 Task: Set the rows for the puzzle game to 4.
Action: Mouse moved to (116, 18)
Screenshot: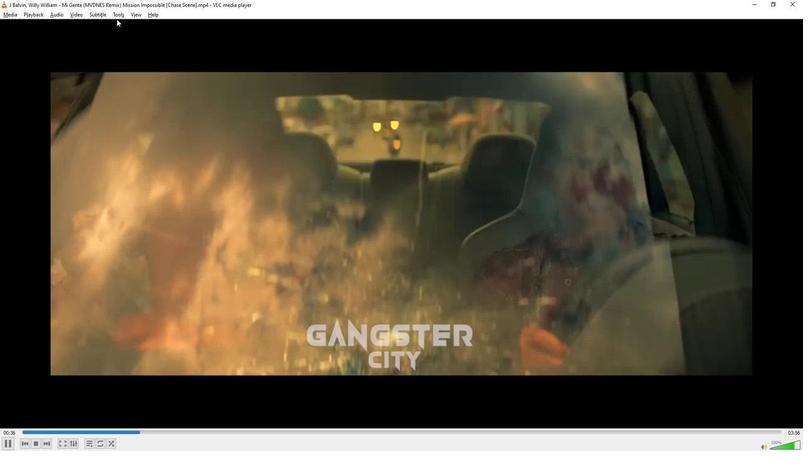 
Action: Mouse pressed left at (116, 18)
Screenshot: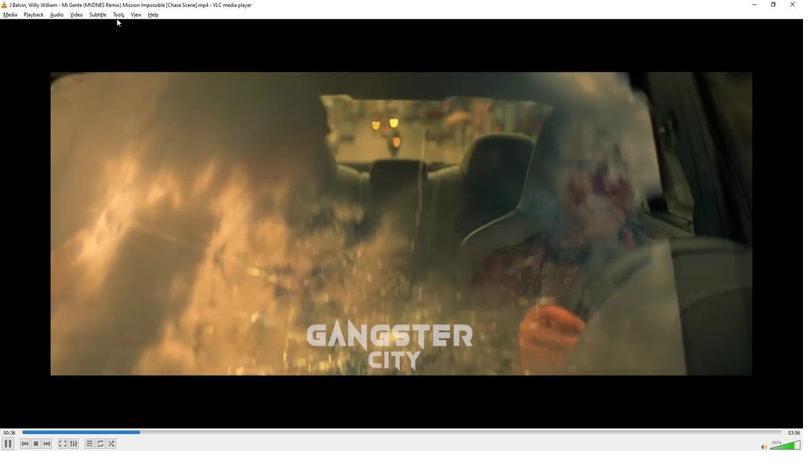 
Action: Mouse moved to (119, 16)
Screenshot: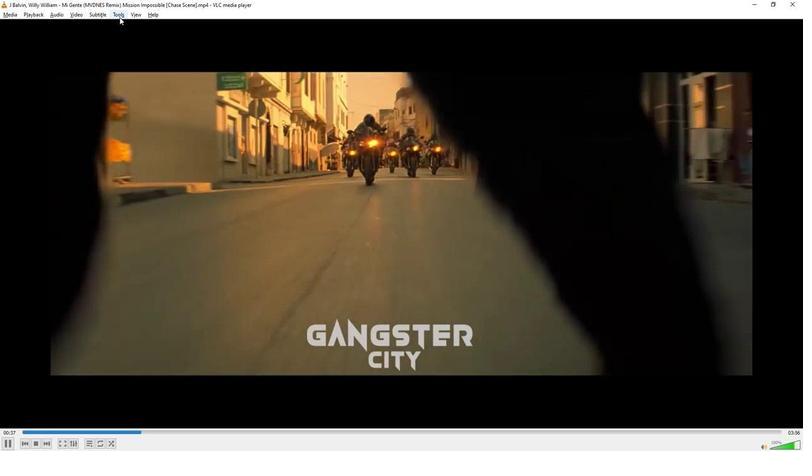 
Action: Mouse pressed left at (119, 16)
Screenshot: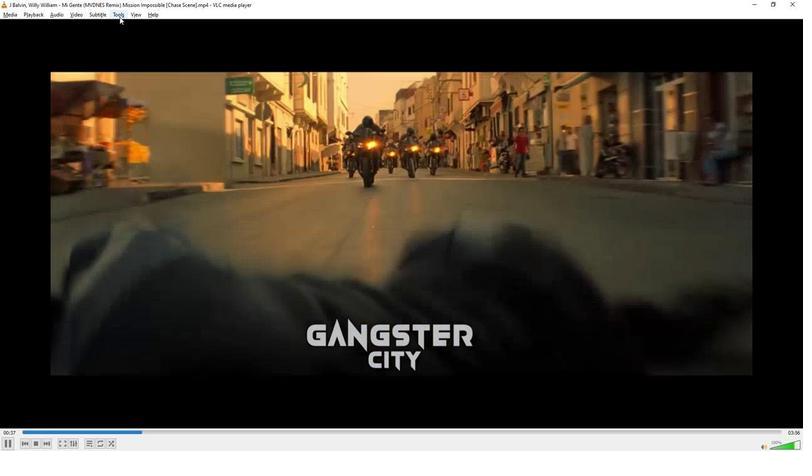 
Action: Mouse moved to (122, 23)
Screenshot: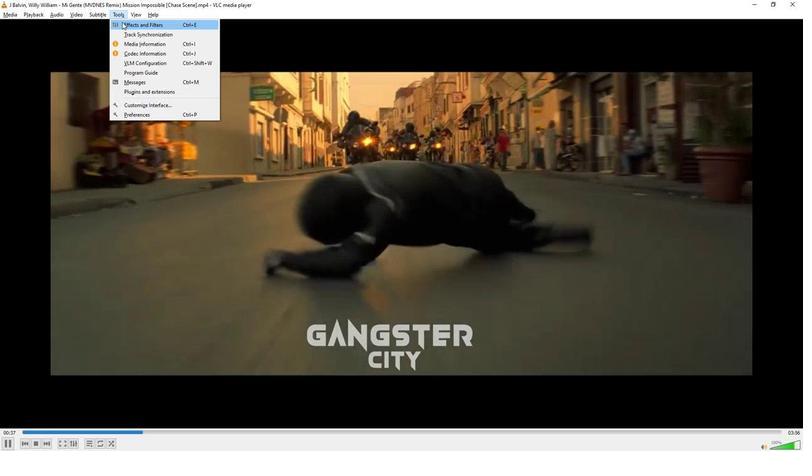 
Action: Mouse pressed left at (122, 23)
Screenshot: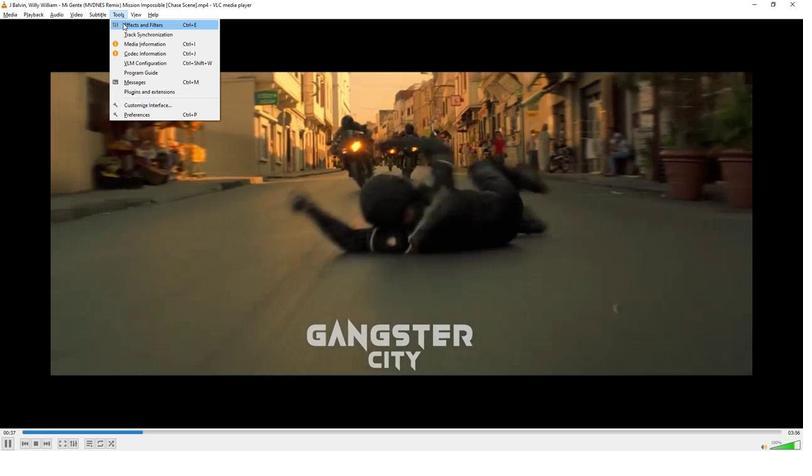 
Action: Mouse moved to (98, 68)
Screenshot: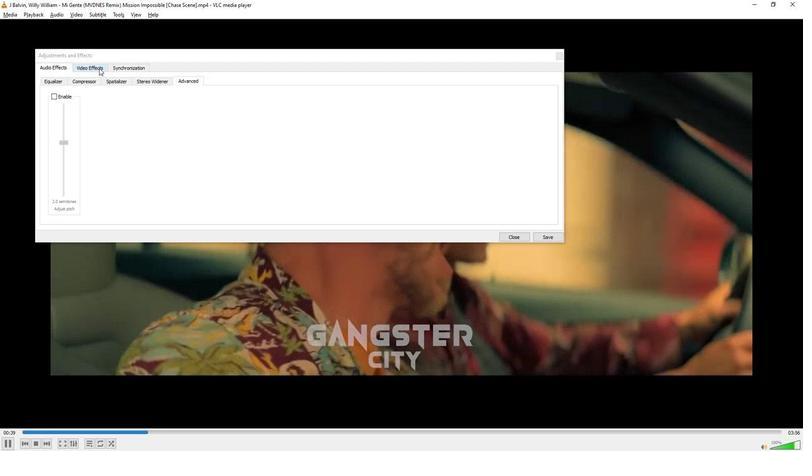 
Action: Mouse pressed left at (98, 68)
Screenshot: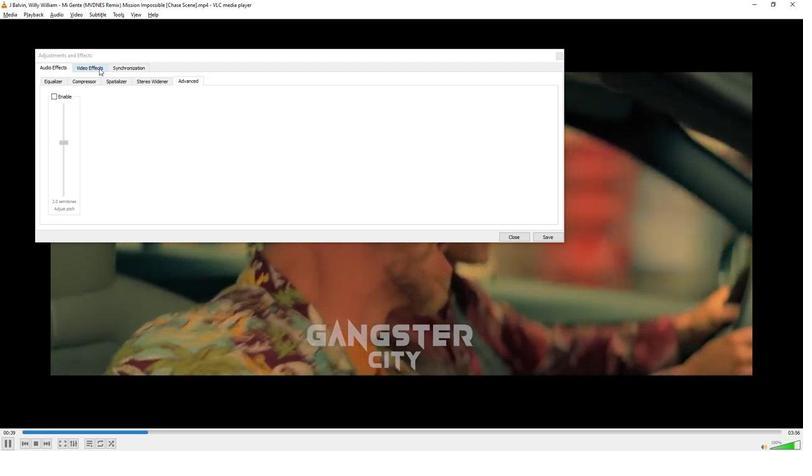 
Action: Mouse moved to (307, 181)
Screenshot: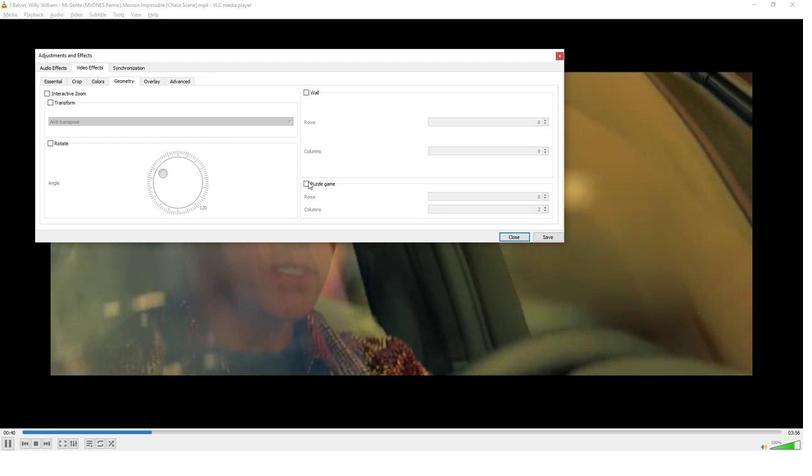 
Action: Mouse pressed left at (307, 181)
Screenshot: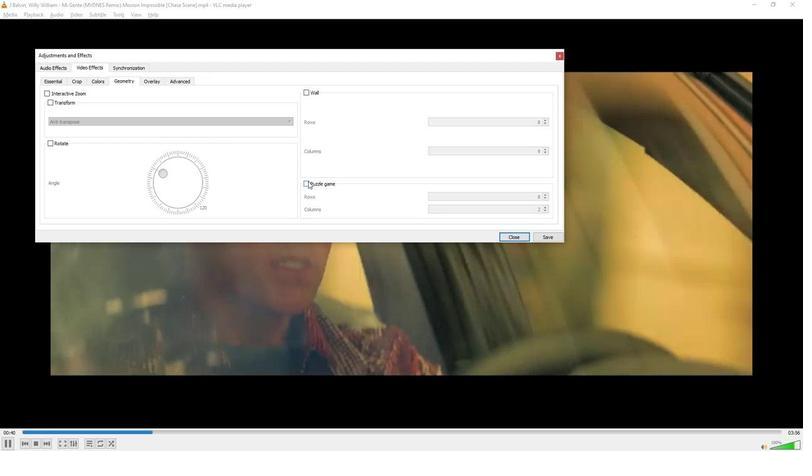 
Action: Mouse moved to (543, 197)
Screenshot: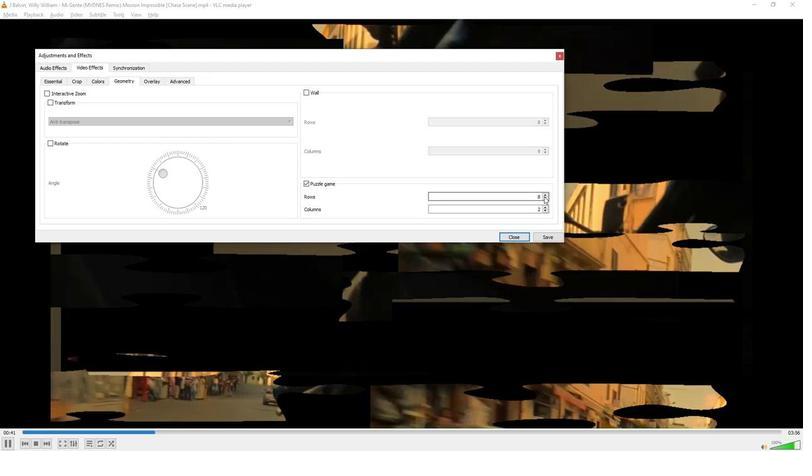 
Action: Mouse pressed left at (543, 197)
Screenshot: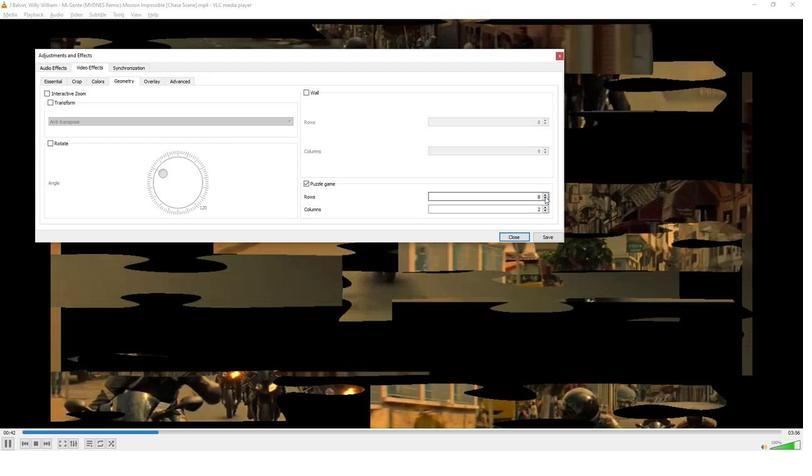 
Action: Mouse pressed left at (543, 197)
Screenshot: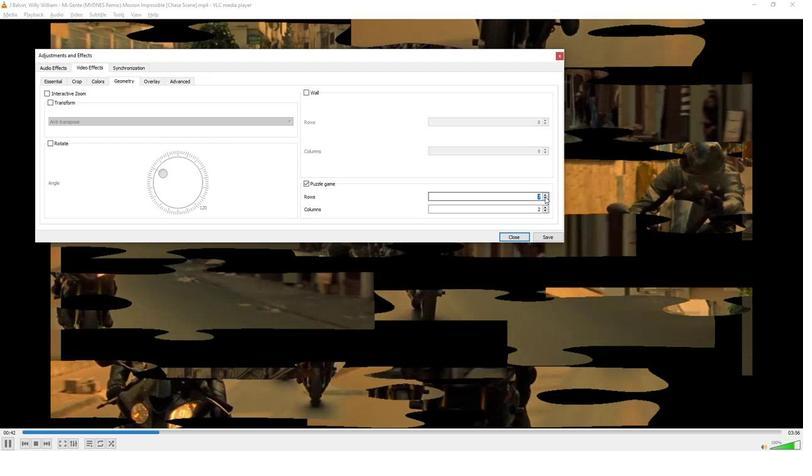 
Action: Mouse pressed left at (543, 197)
Screenshot: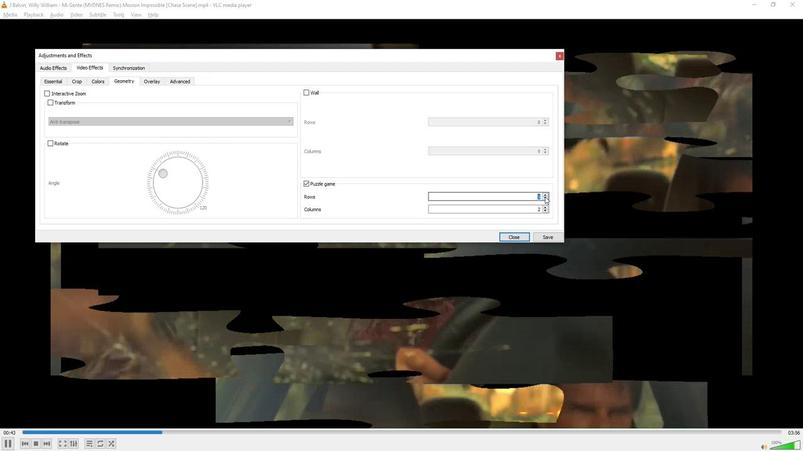
Action: Mouse pressed left at (543, 197)
Screenshot: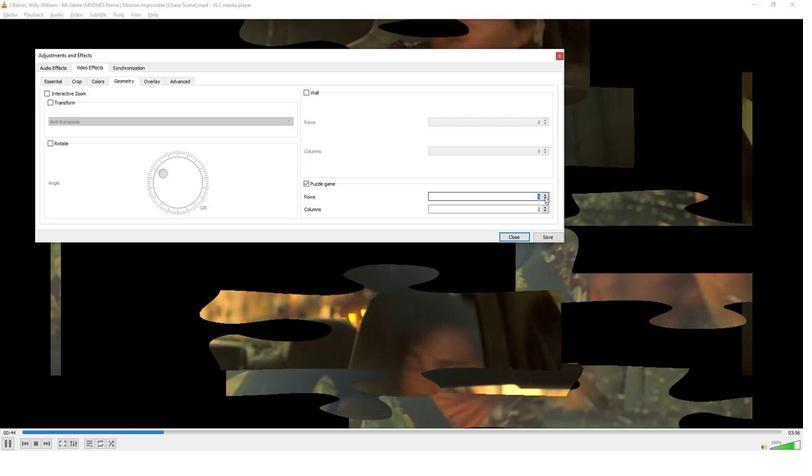 
Action: Mouse moved to (454, 178)
Screenshot: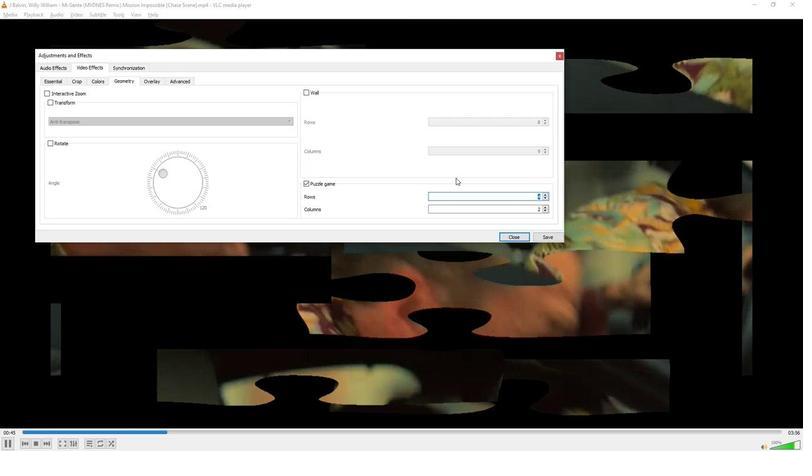
Action: Mouse pressed left at (454, 178)
Screenshot: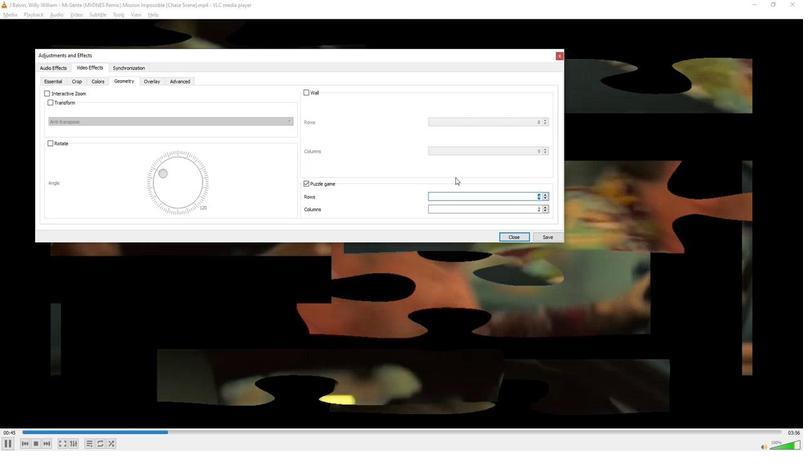 
Action: Mouse moved to (318, 254)
Screenshot: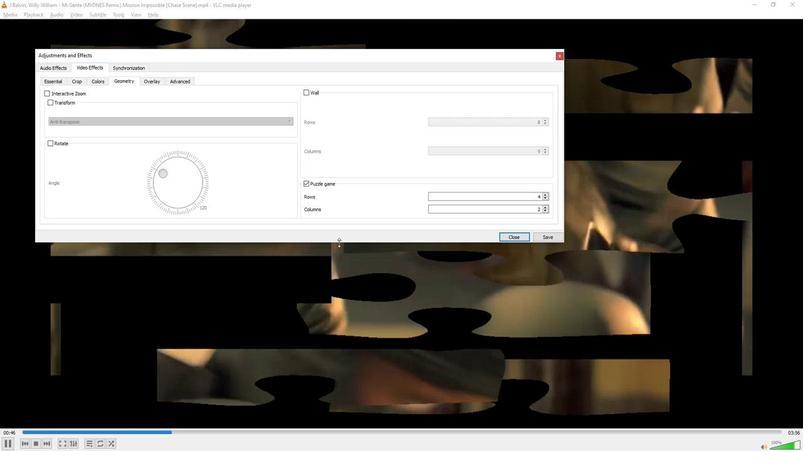 
